 Task: Zoom out the location "Branson, Missouri, US" two times.
Action: Mouse moved to (577, 112)
Screenshot: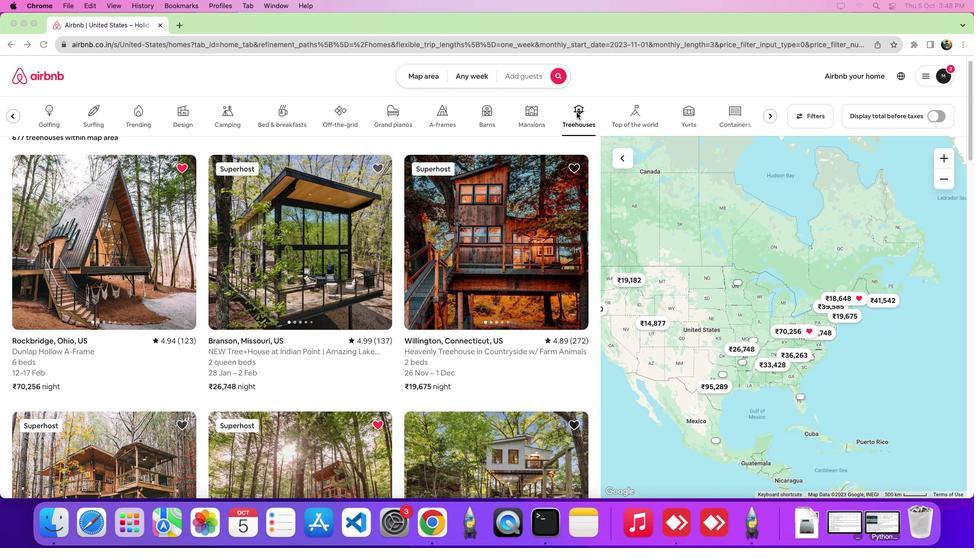 
Action: Mouse pressed left at (577, 112)
Screenshot: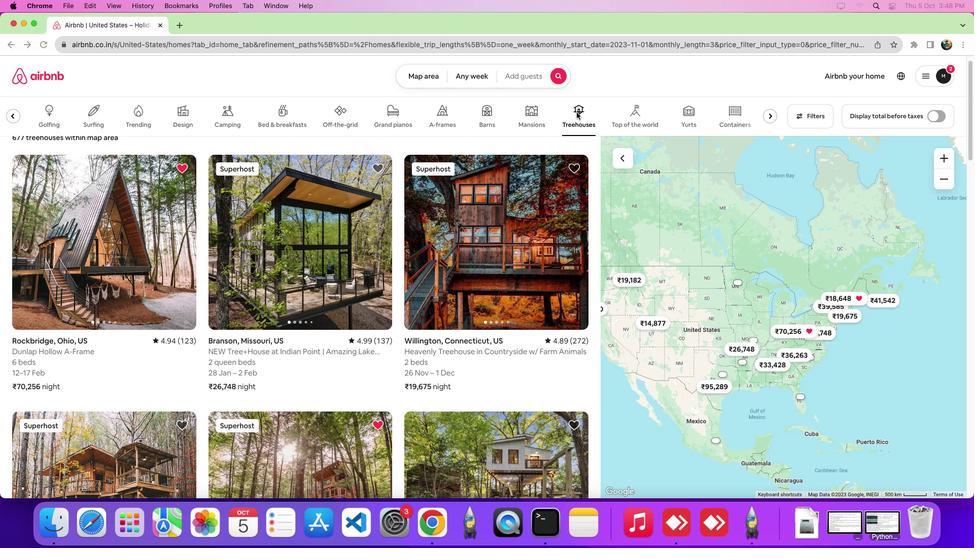 
Action: Mouse moved to (250, 289)
Screenshot: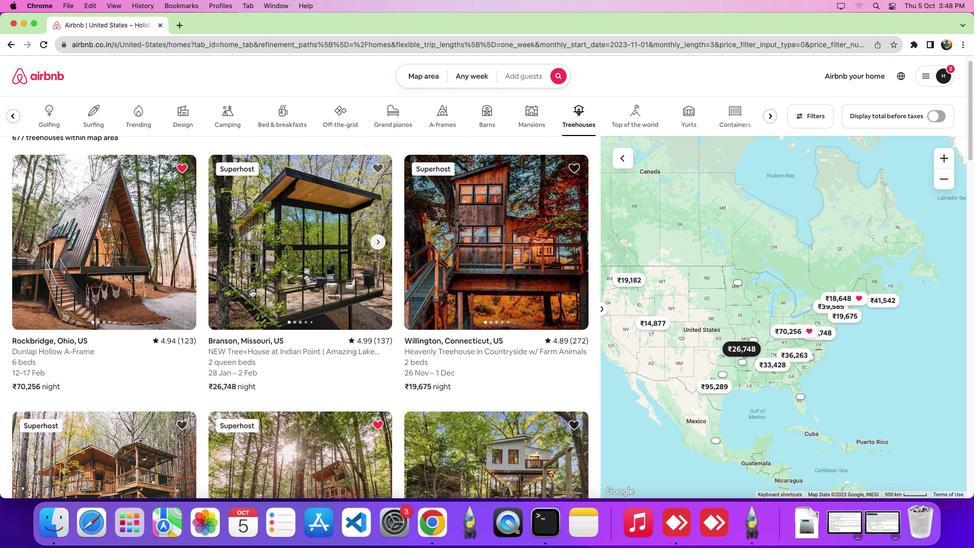 
Action: Mouse pressed left at (250, 289)
Screenshot: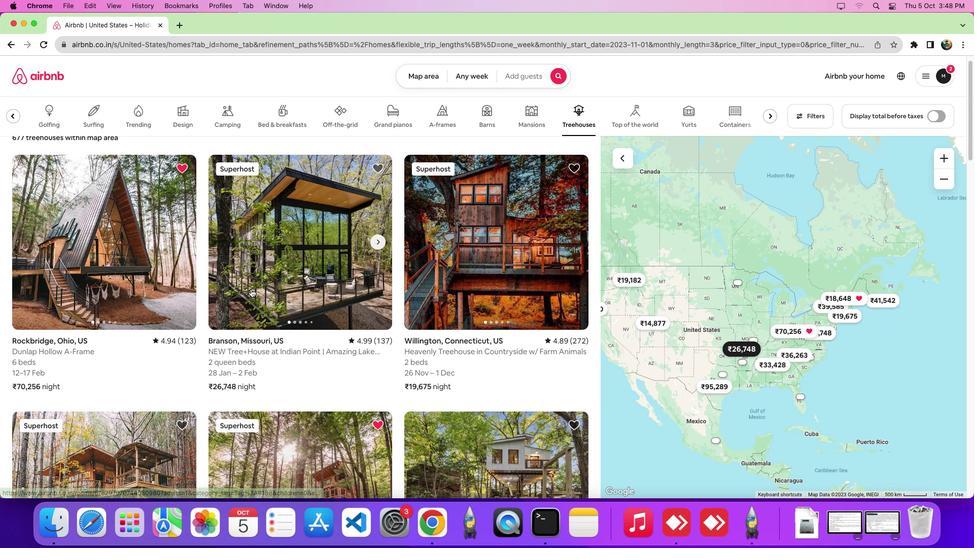 
Action: Mouse moved to (394, 169)
Screenshot: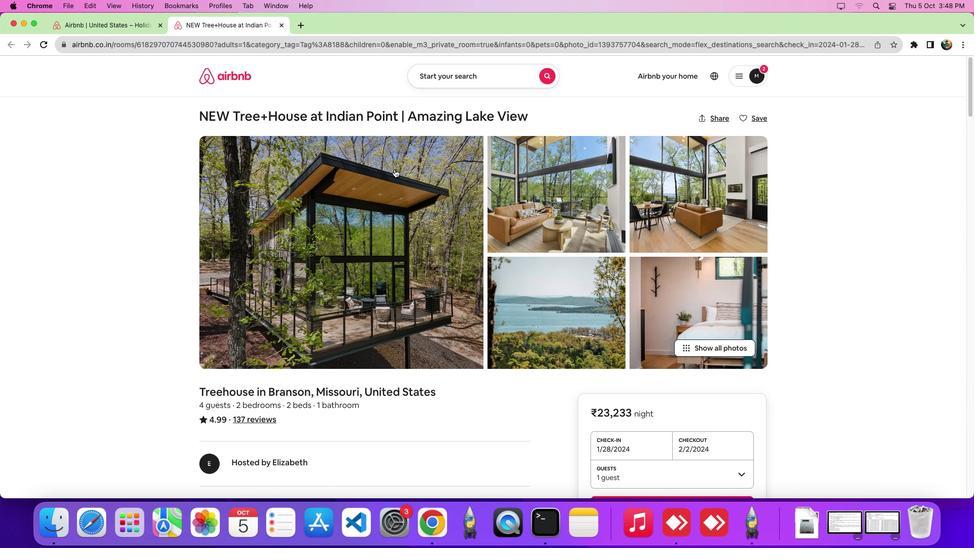 
Action: Mouse scrolled (394, 169) with delta (0, 0)
Screenshot: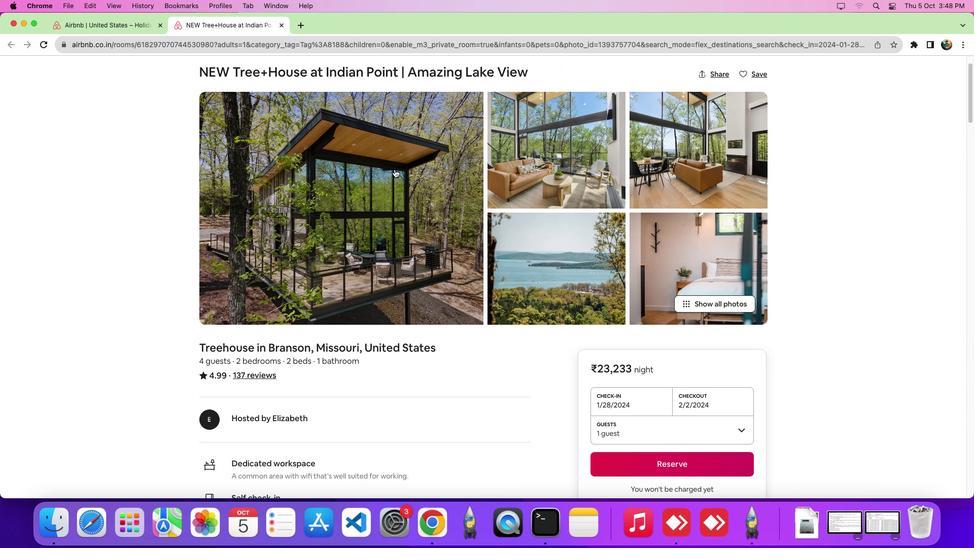 
Action: Mouse scrolled (394, 169) with delta (0, -1)
Screenshot: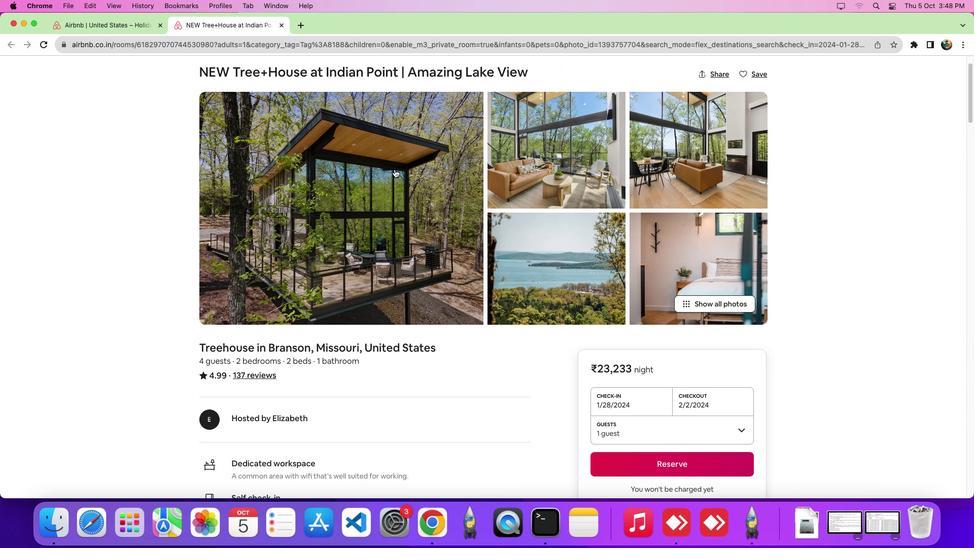 
Action: Mouse scrolled (394, 169) with delta (0, -5)
Screenshot: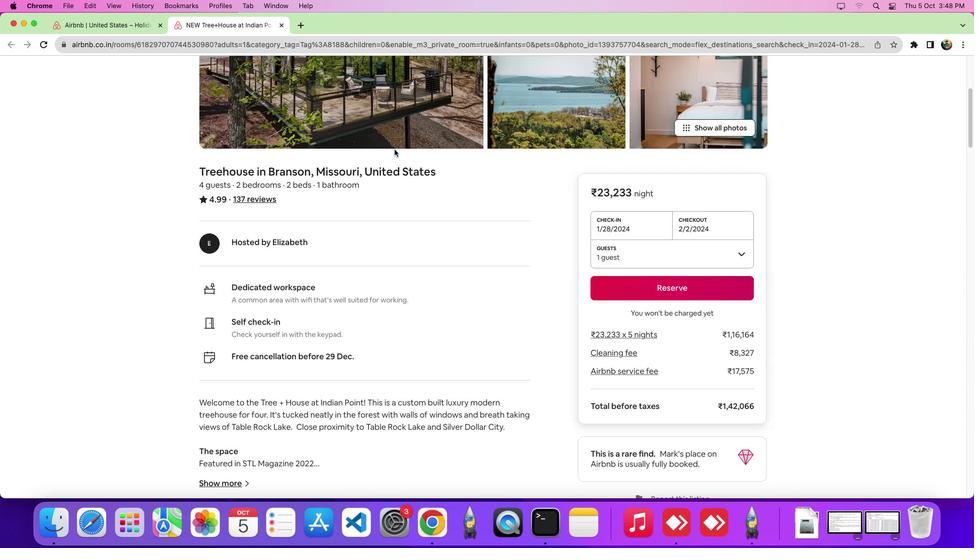 
Action: Mouse scrolled (394, 169) with delta (0, -7)
Screenshot: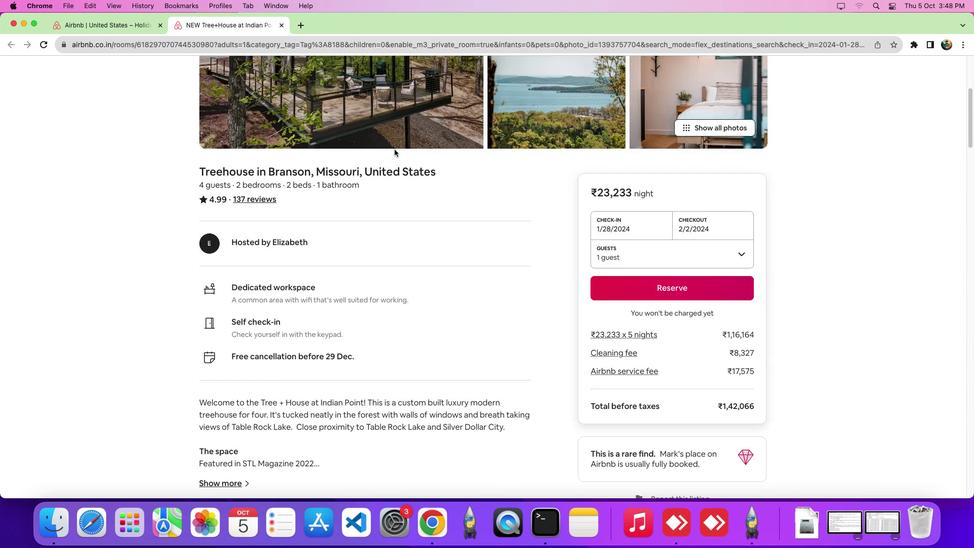 
Action: Mouse moved to (333, 71)
Screenshot: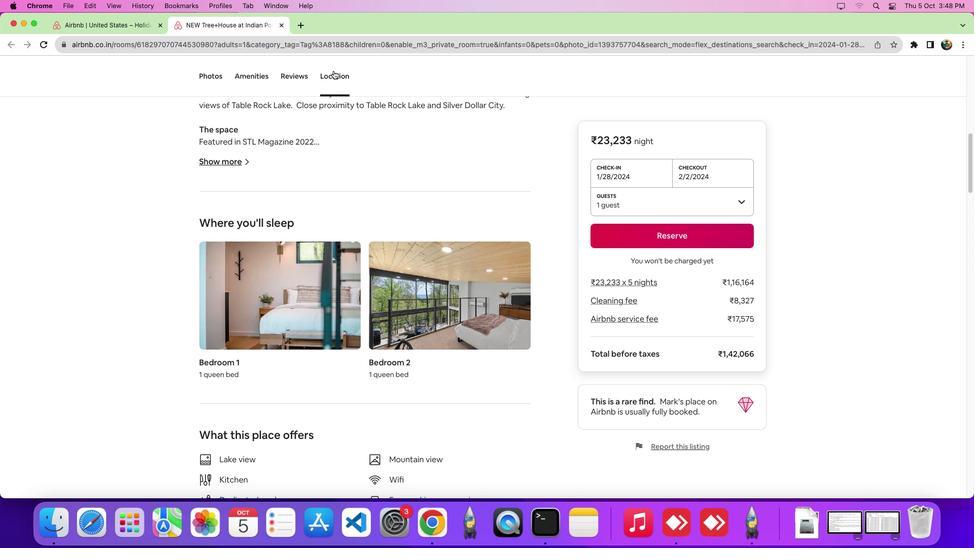 
Action: Mouse pressed left at (333, 71)
Screenshot: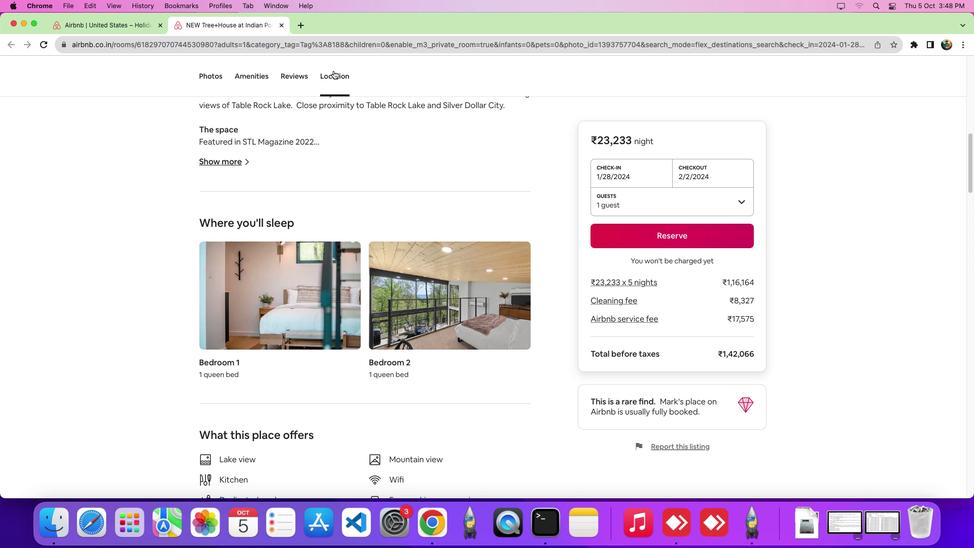 
Action: Mouse moved to (749, 241)
Screenshot: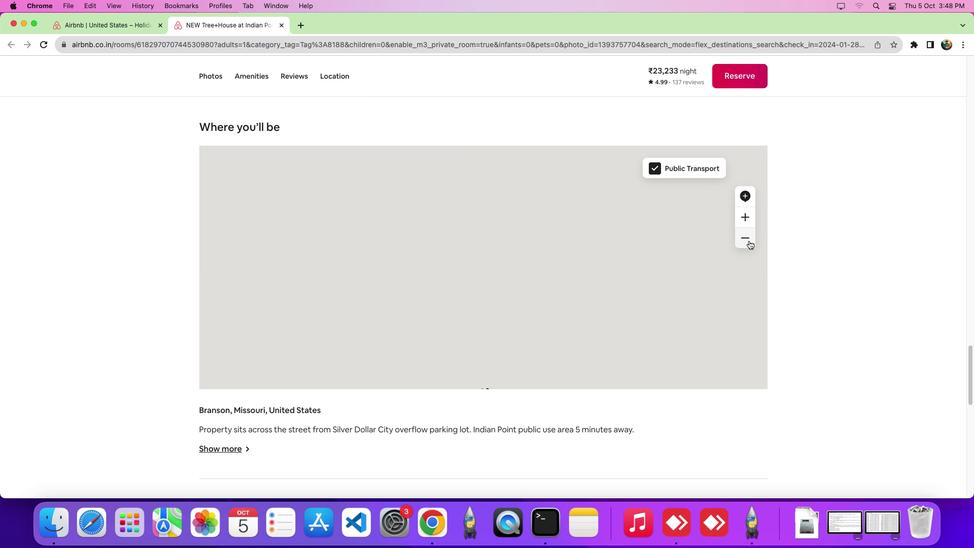 
Action: Mouse pressed left at (749, 241)
Screenshot: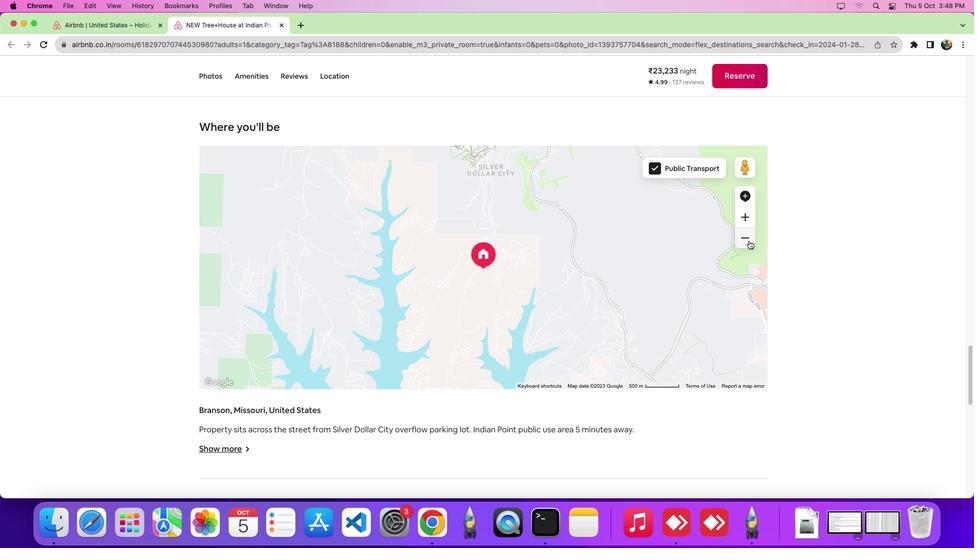 
Action: Mouse pressed left at (749, 241)
Screenshot: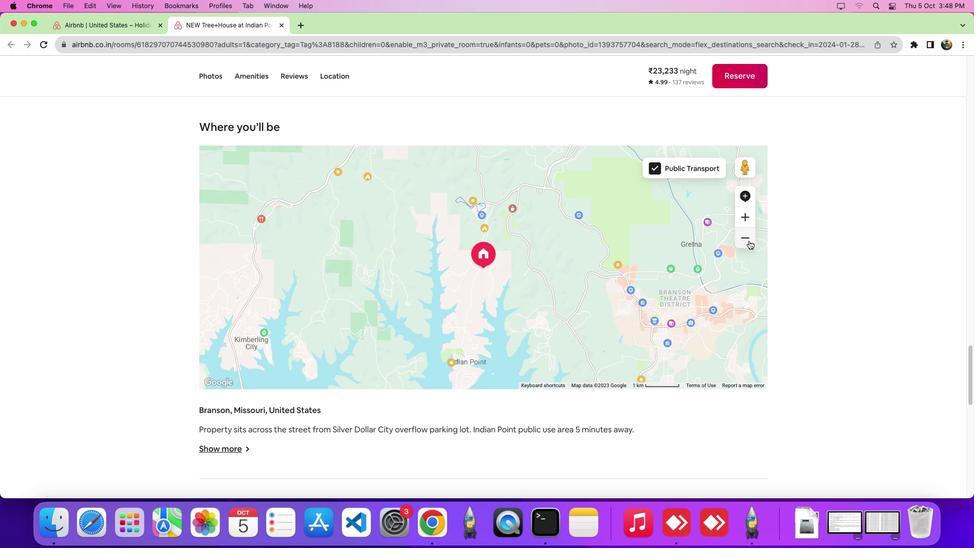 
